 Task: Change the option to "I will call my invitee".
Action: Mouse moved to (712, 343)
Screenshot: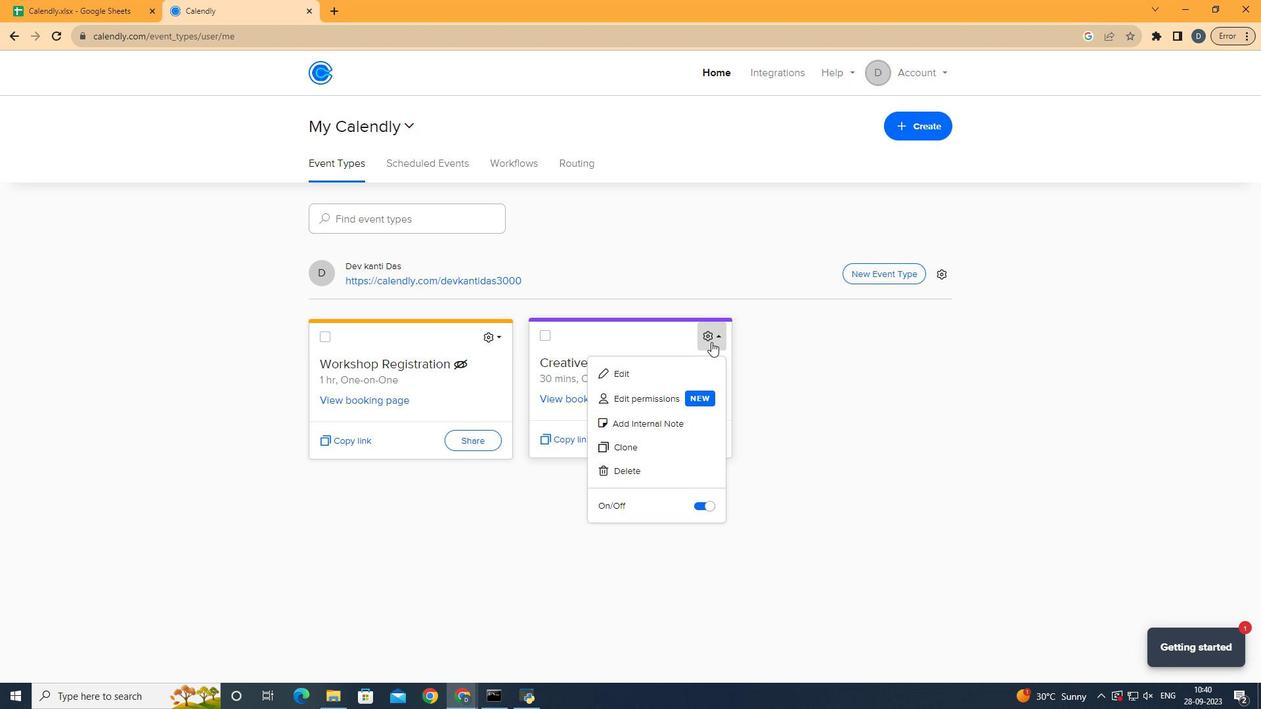 
Action: Mouse pressed left at (712, 343)
Screenshot: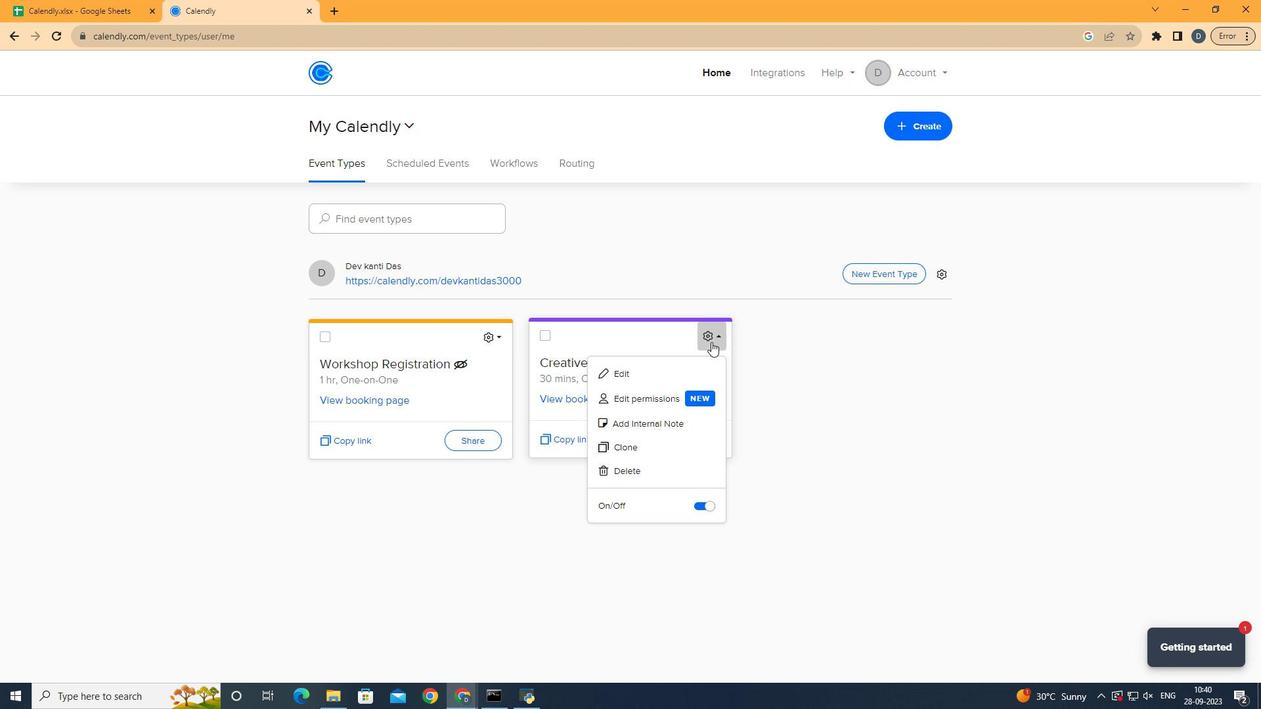 
Action: Mouse moved to (689, 369)
Screenshot: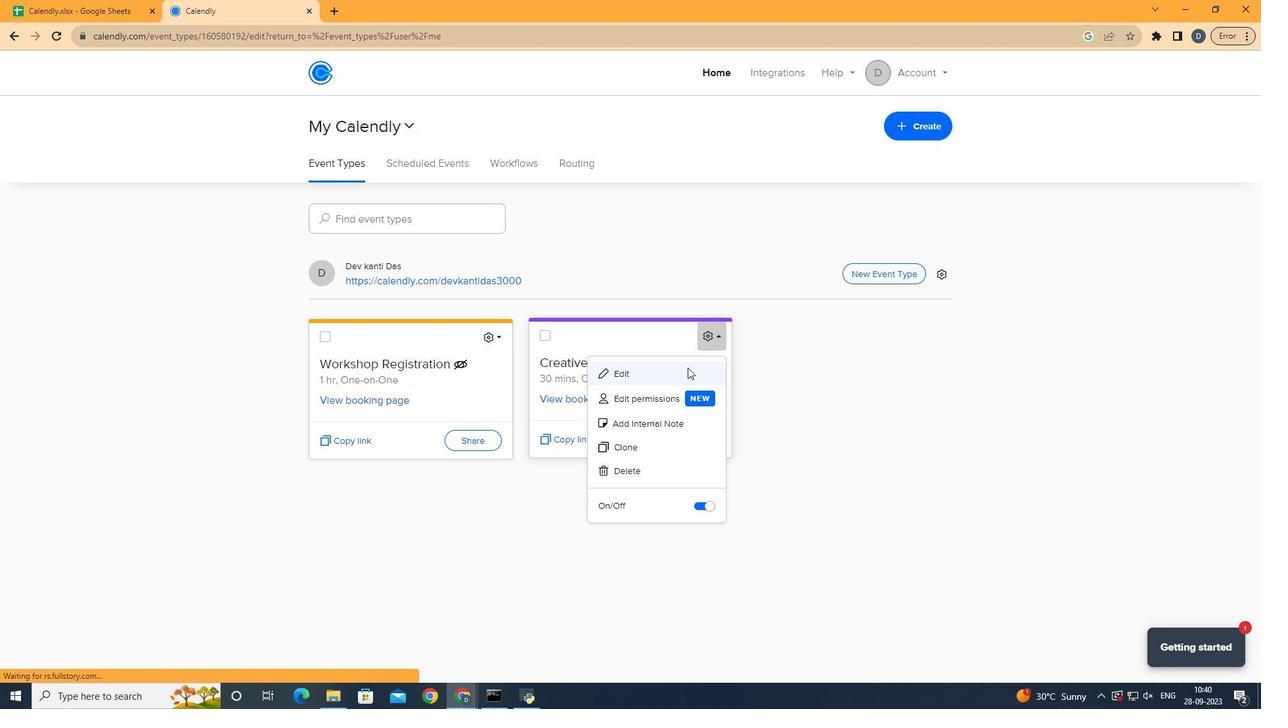 
Action: Mouse pressed left at (689, 369)
Screenshot: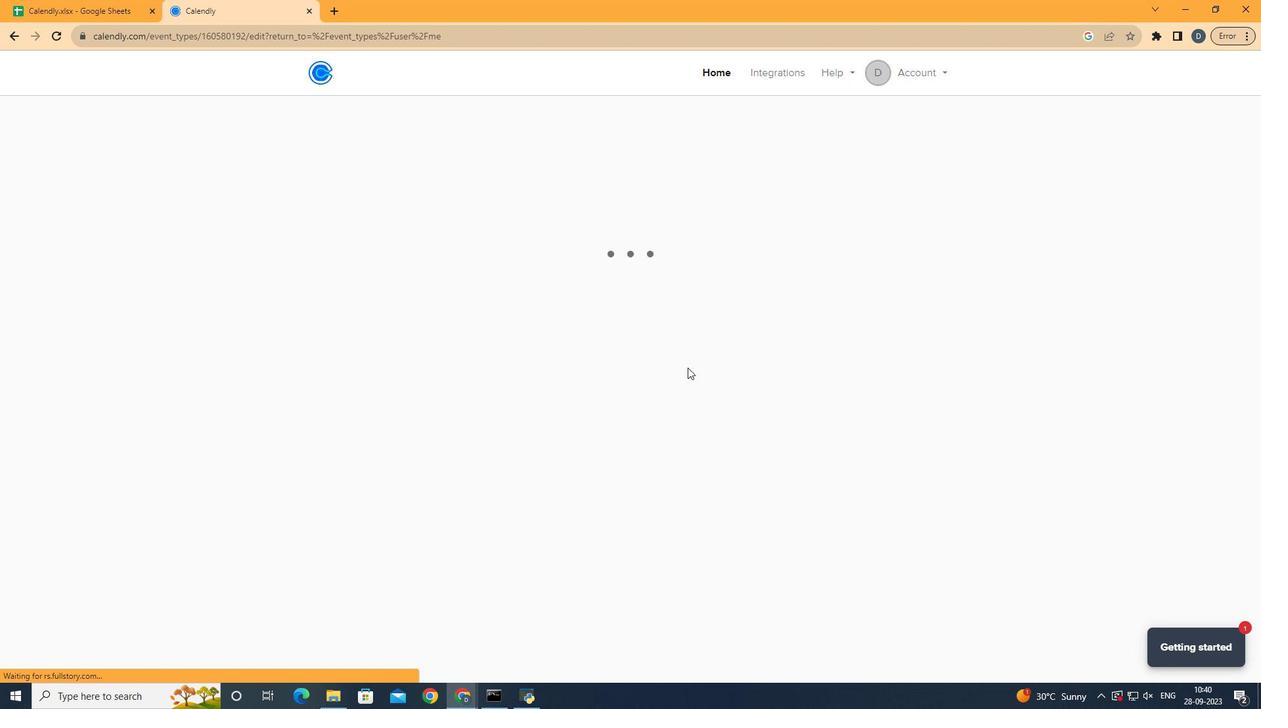
Action: Mouse moved to (592, 247)
Screenshot: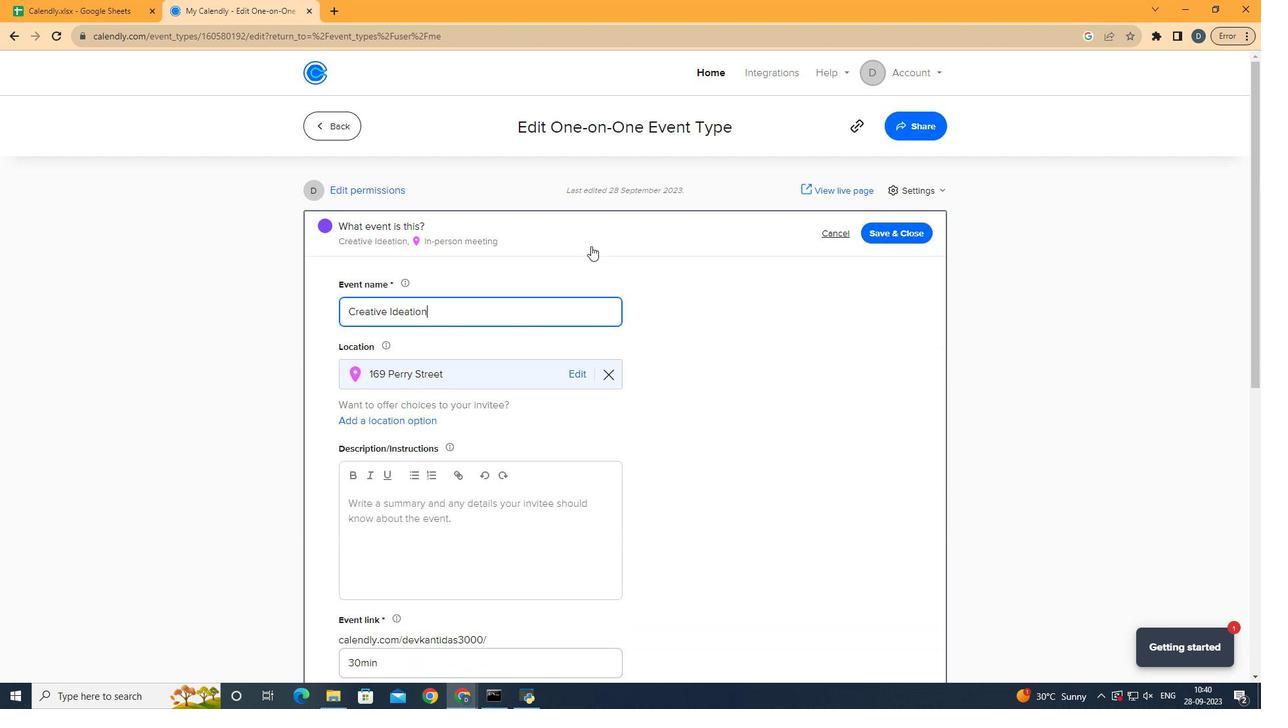 
Action: Mouse pressed left at (592, 247)
Screenshot: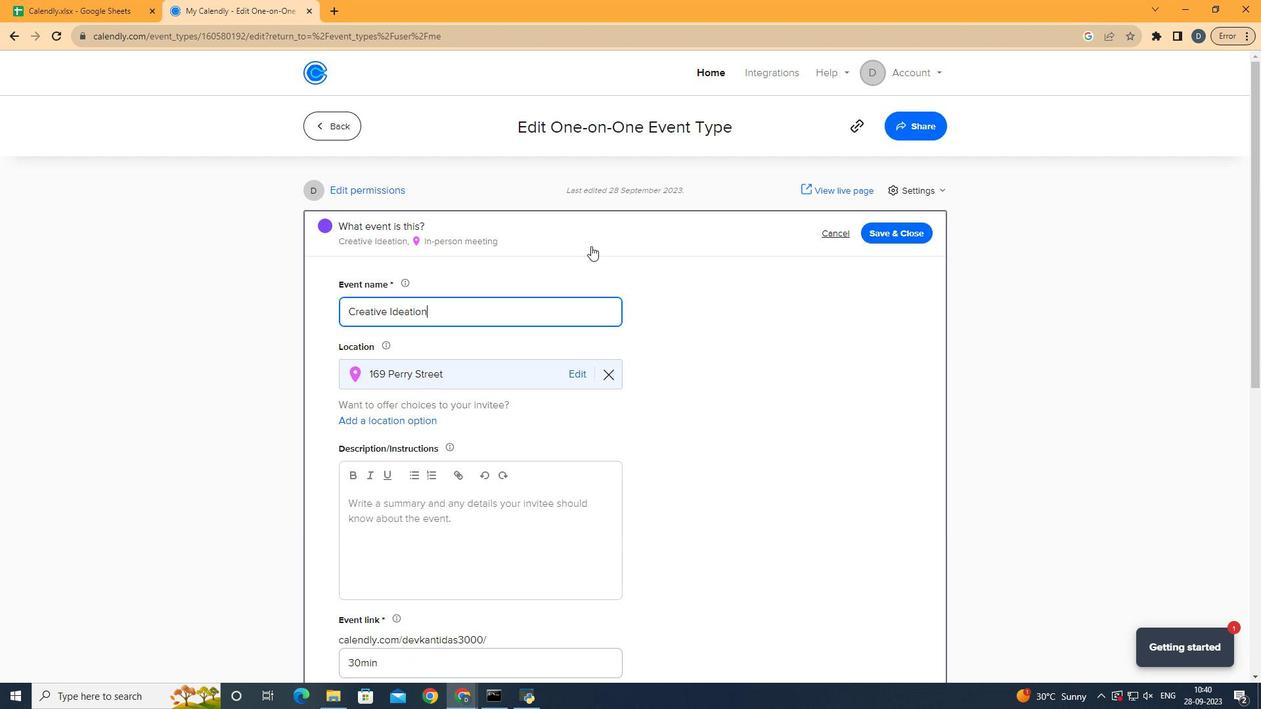 
Action: Mouse moved to (503, 373)
Screenshot: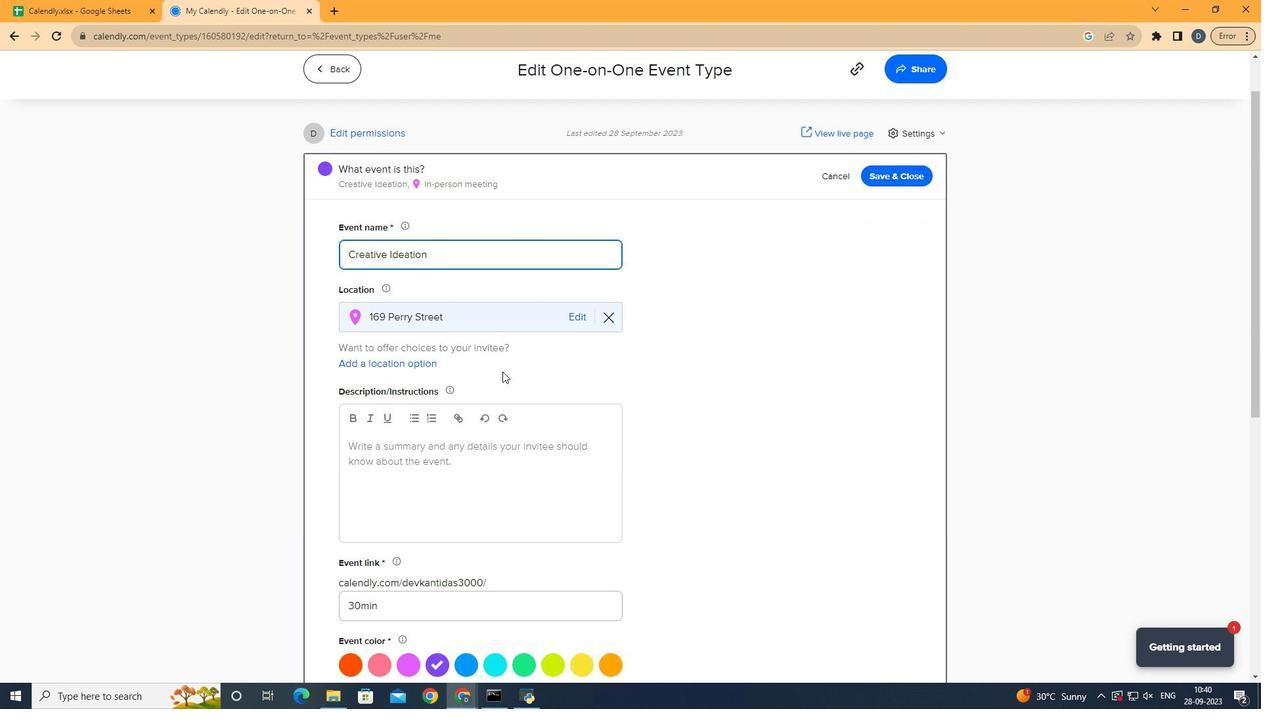 
Action: Mouse scrolled (503, 372) with delta (0, 0)
Screenshot: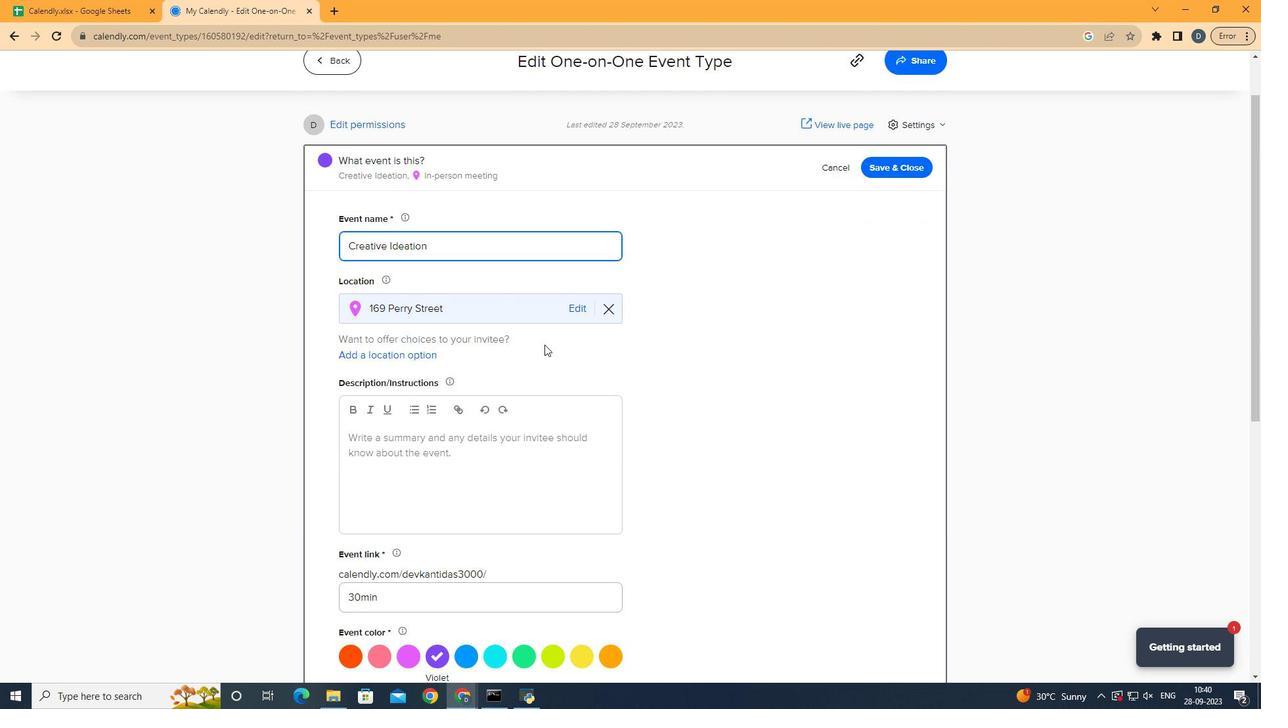 
Action: Mouse moved to (409, 356)
Screenshot: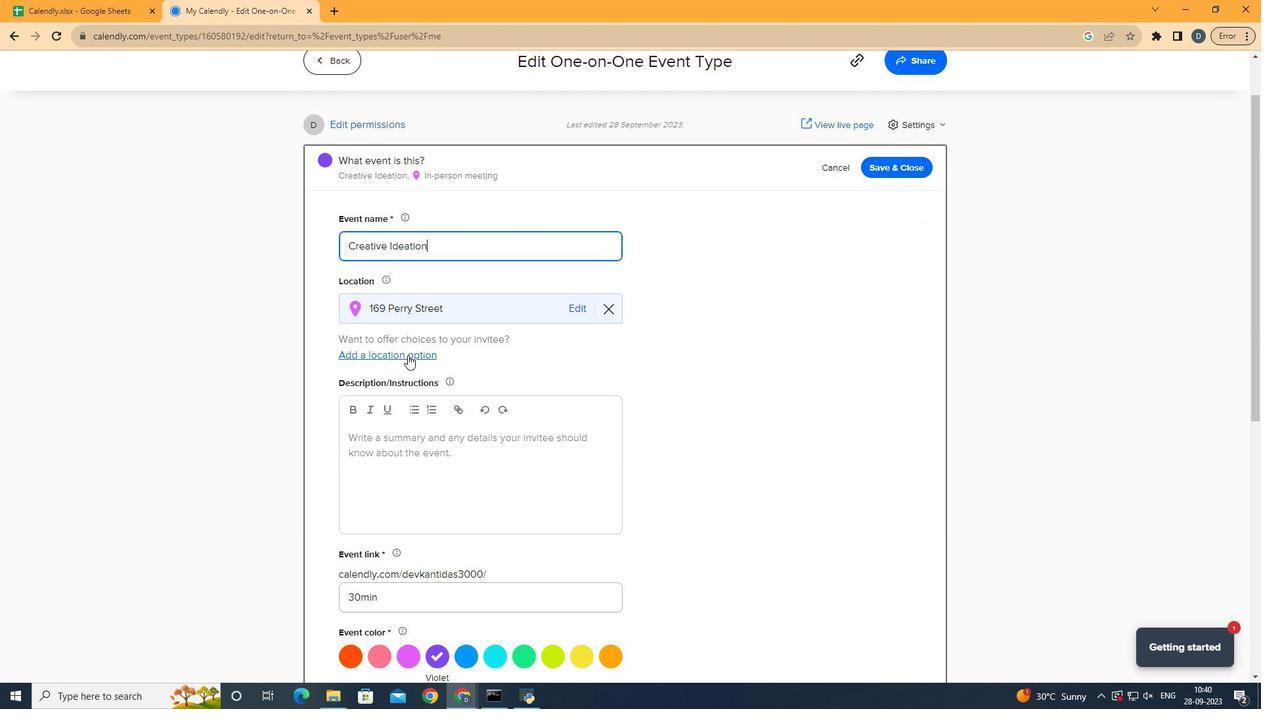 
Action: Mouse pressed left at (409, 356)
Screenshot: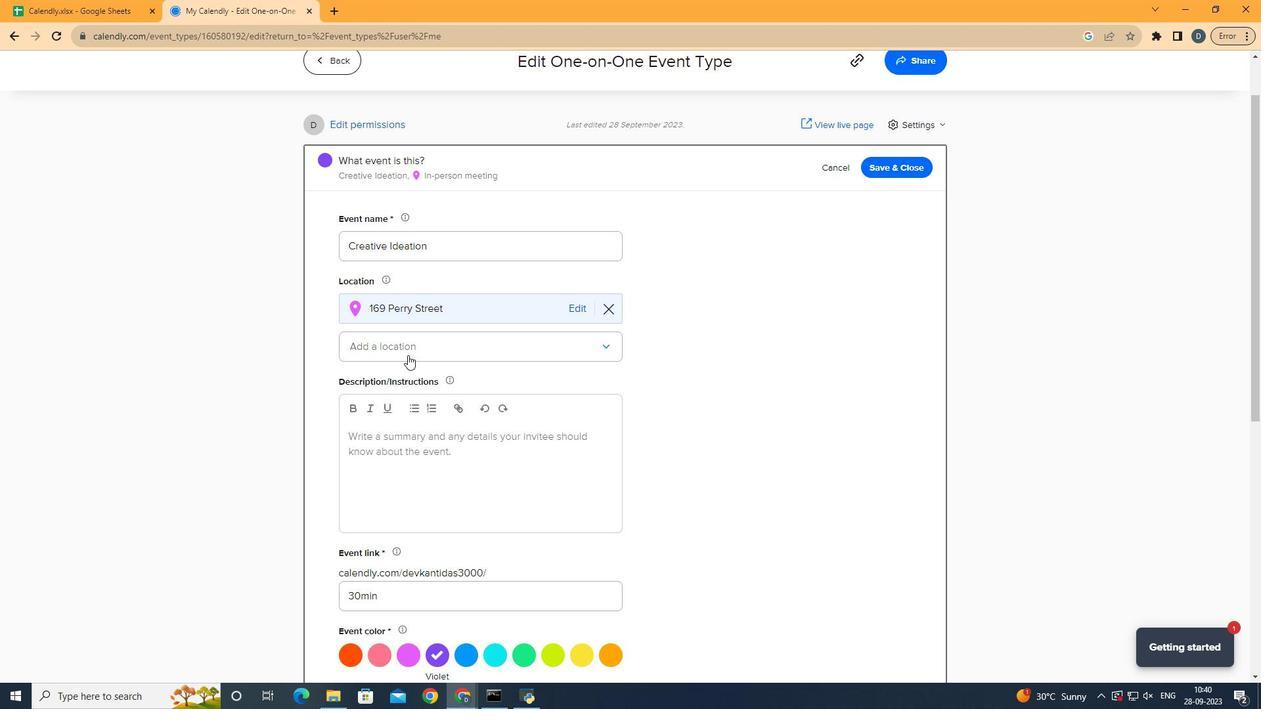 
Action: Mouse moved to (514, 364)
Screenshot: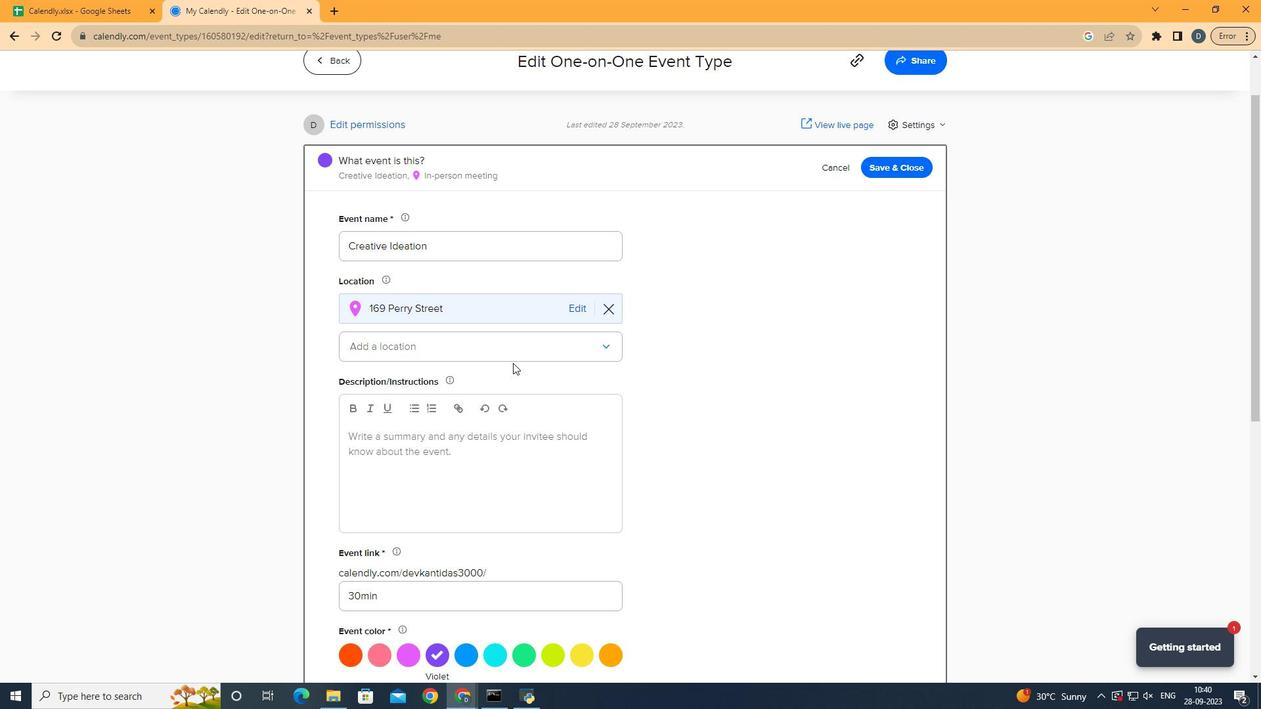
Action: Mouse pressed left at (514, 364)
Screenshot: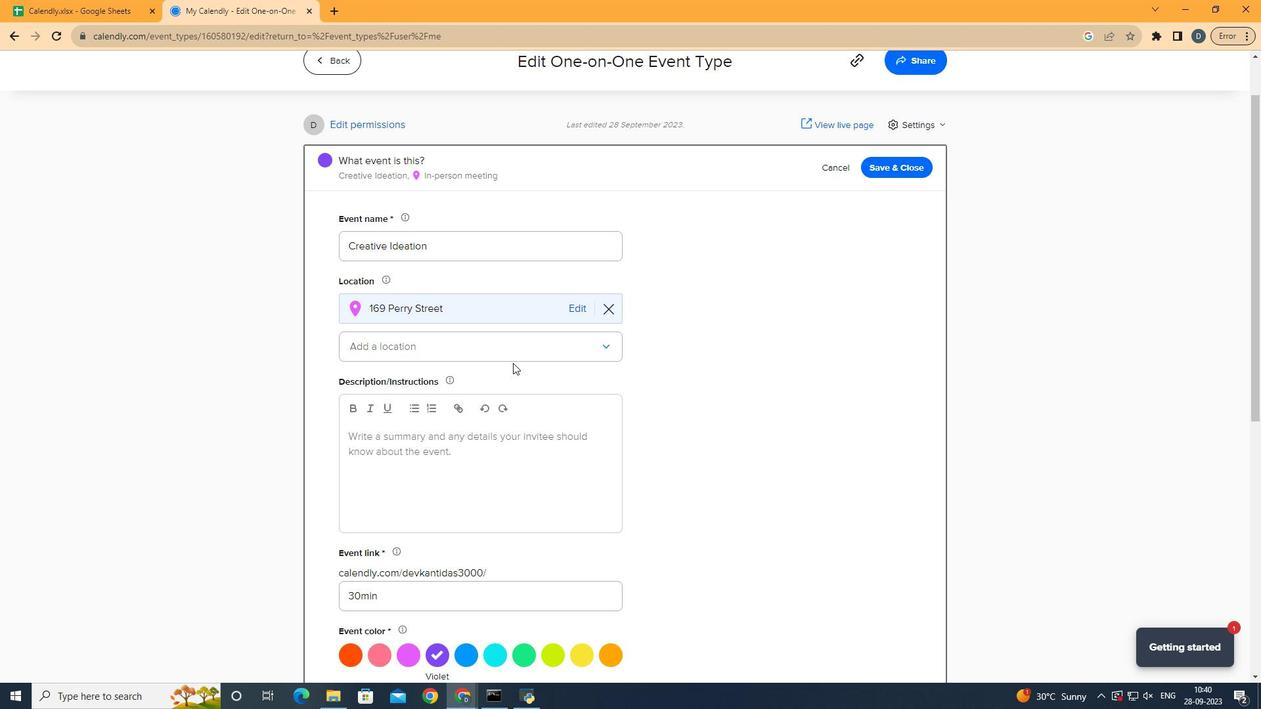
Action: Mouse moved to (528, 354)
Screenshot: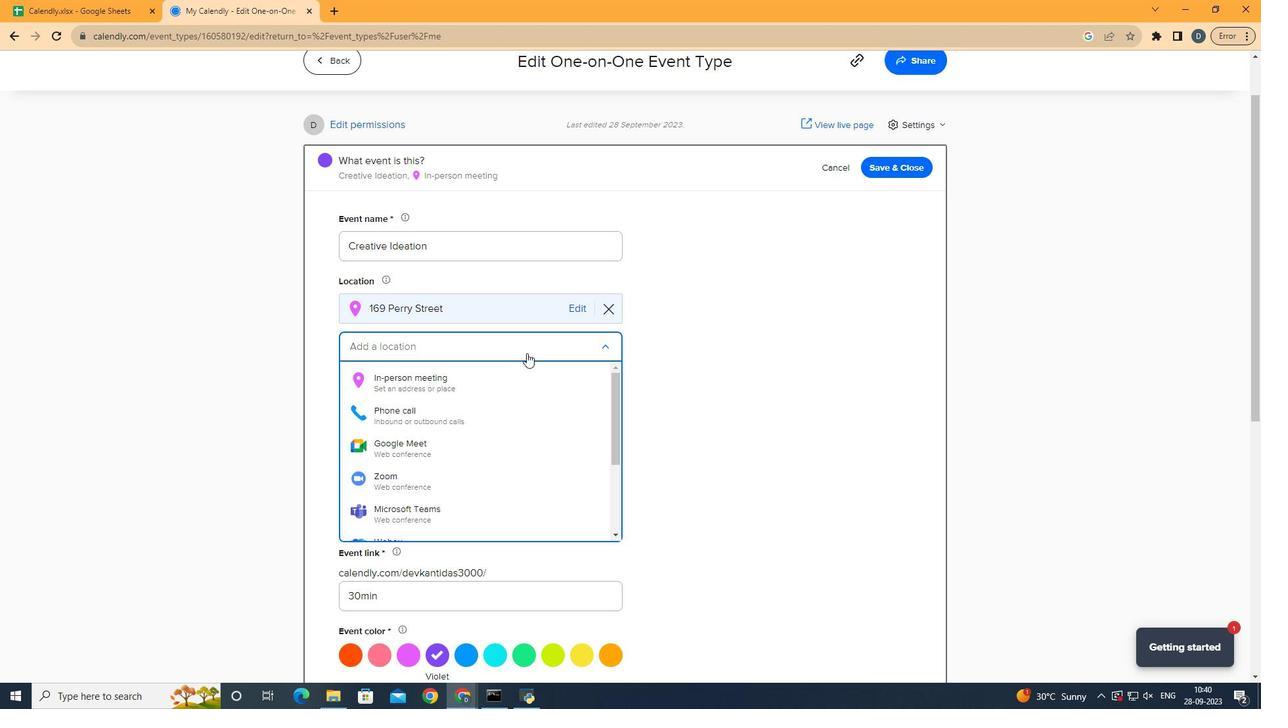 
Action: Mouse pressed left at (528, 354)
Screenshot: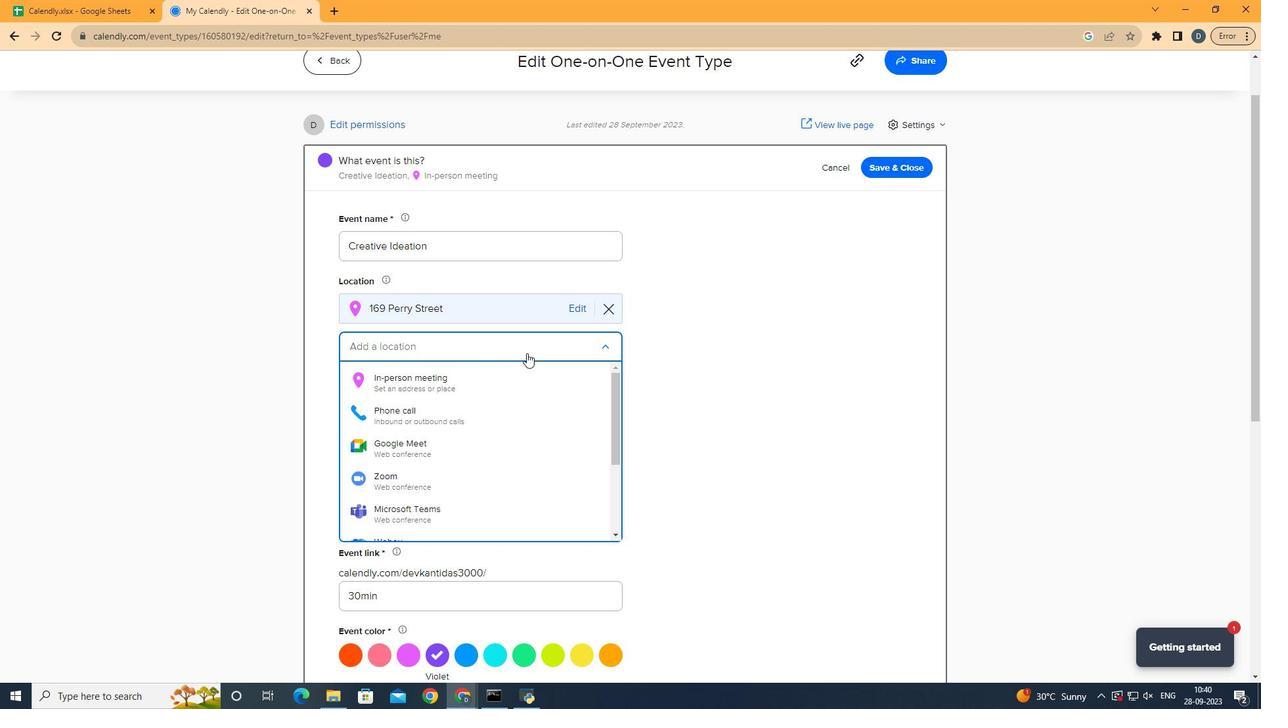 
Action: Mouse moved to (491, 419)
Screenshot: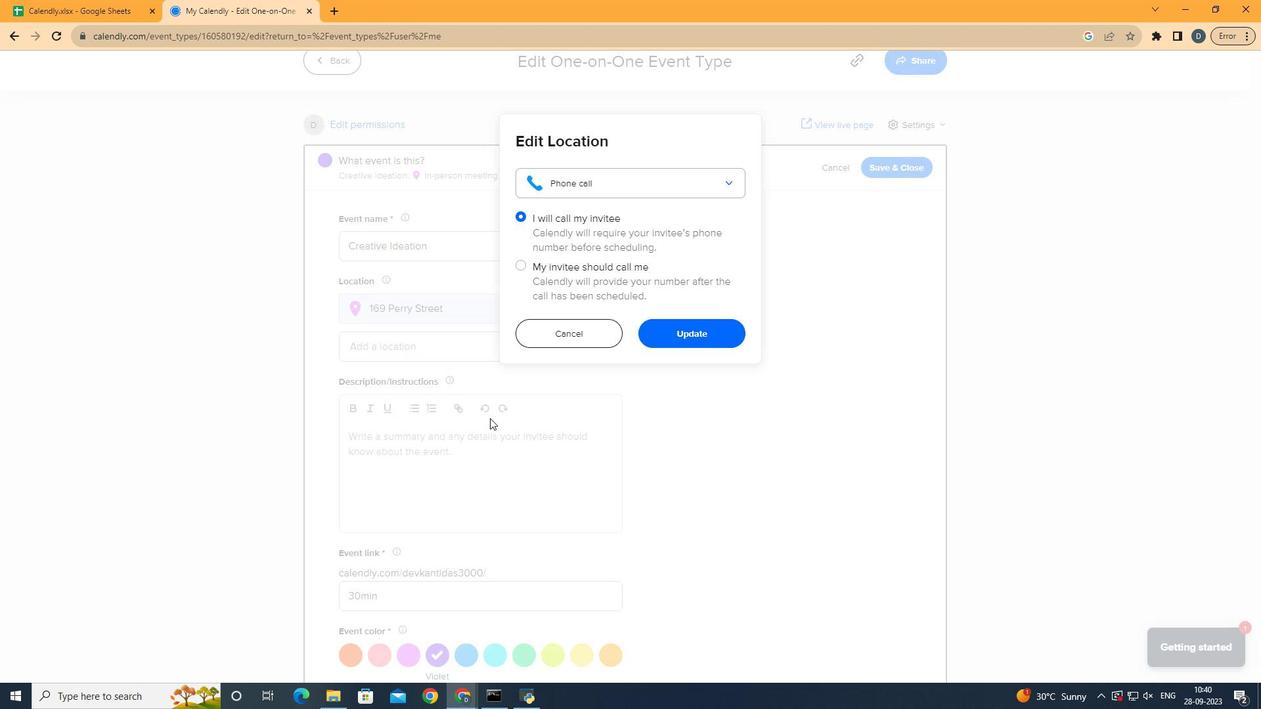 
Action: Mouse pressed left at (491, 419)
Screenshot: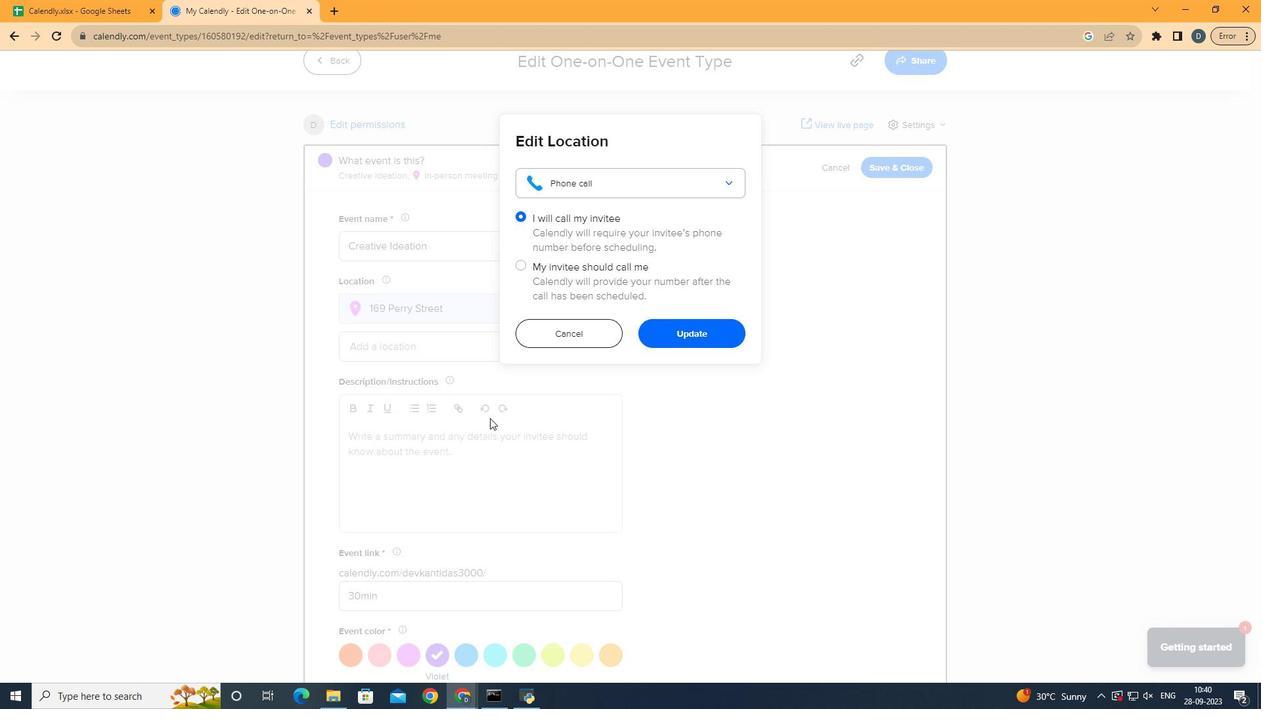 
Action: Mouse moved to (573, 266)
Screenshot: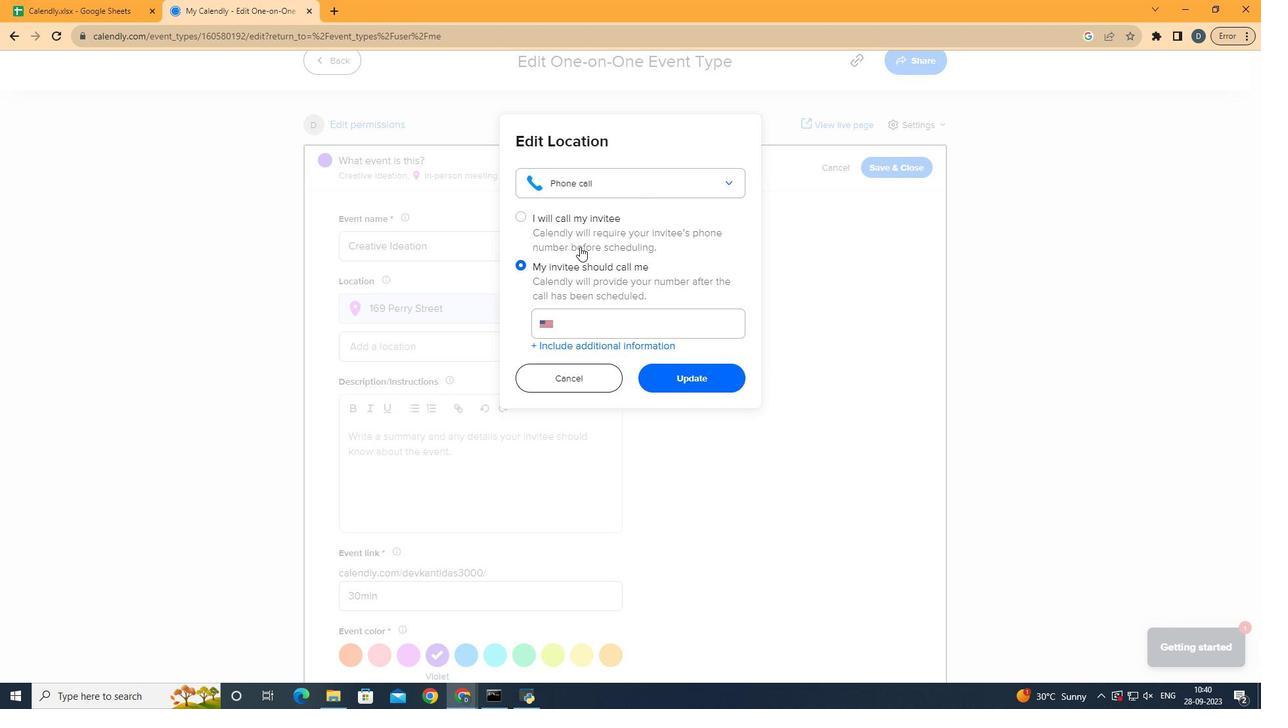 
Action: Mouse pressed left at (573, 266)
Screenshot: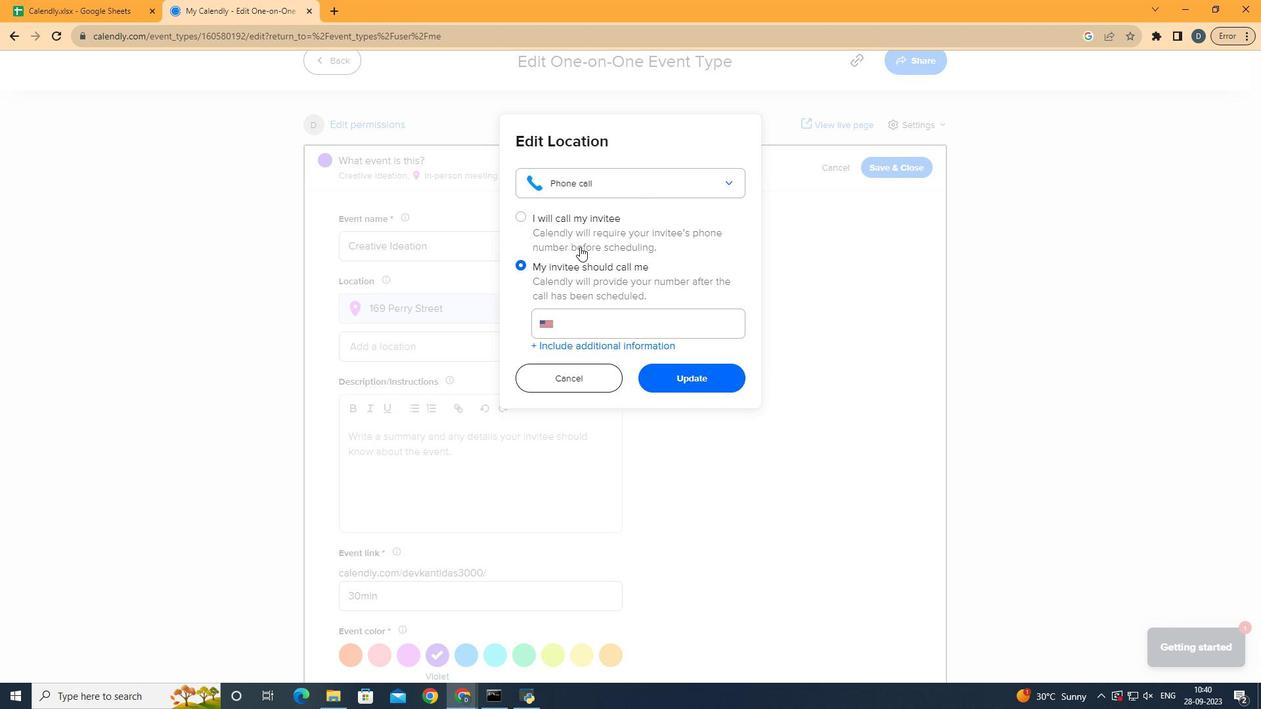 
Action: Mouse moved to (581, 248)
Screenshot: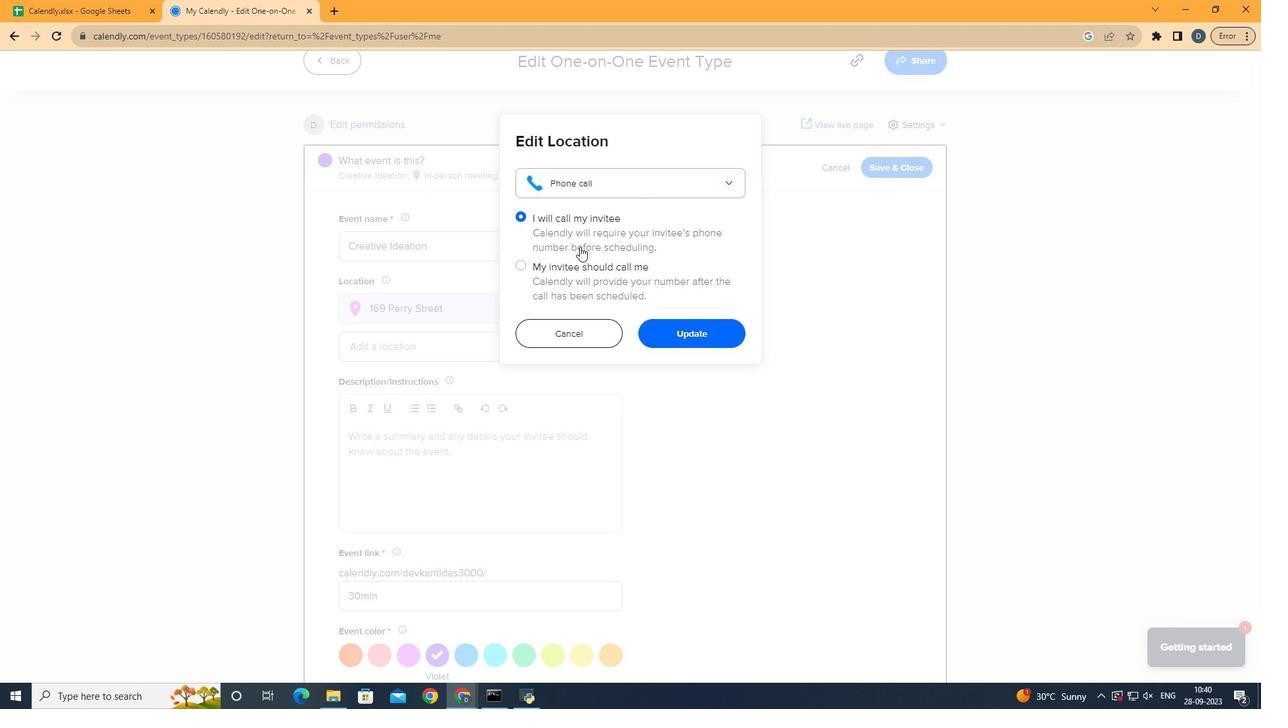 
Action: Mouse pressed left at (581, 248)
Screenshot: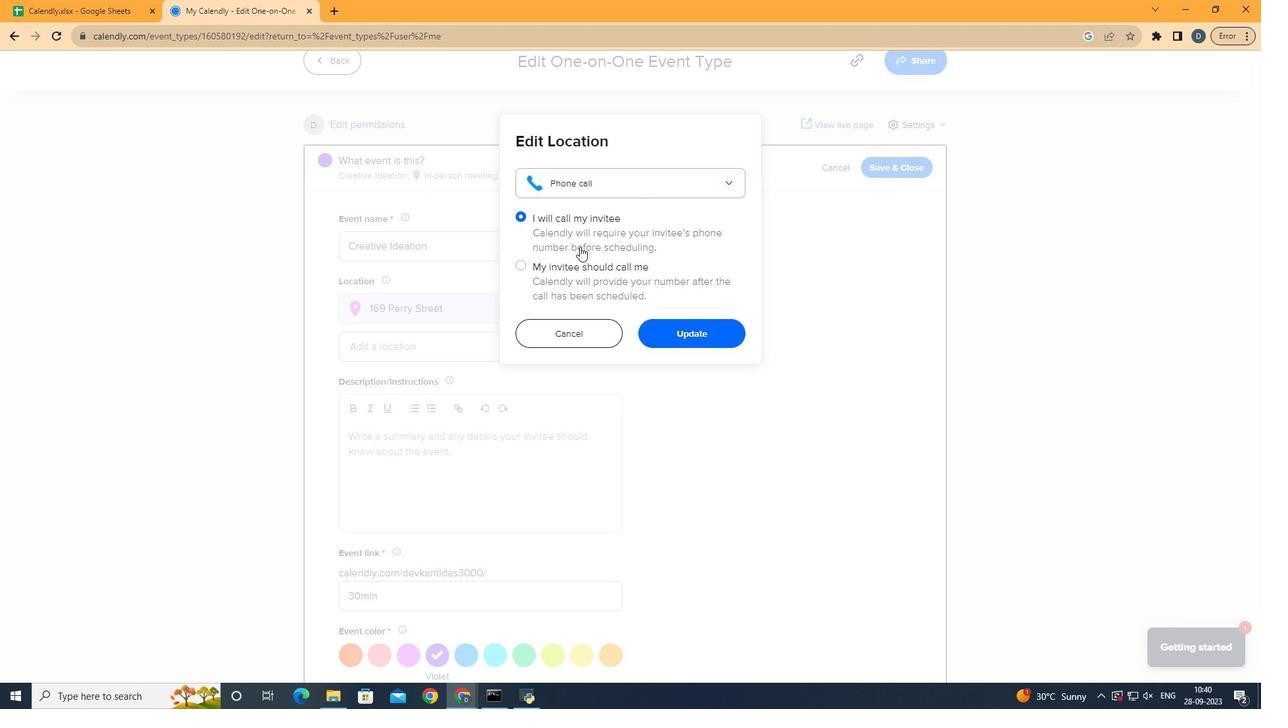 
Action: Mouse moved to (691, 334)
Screenshot: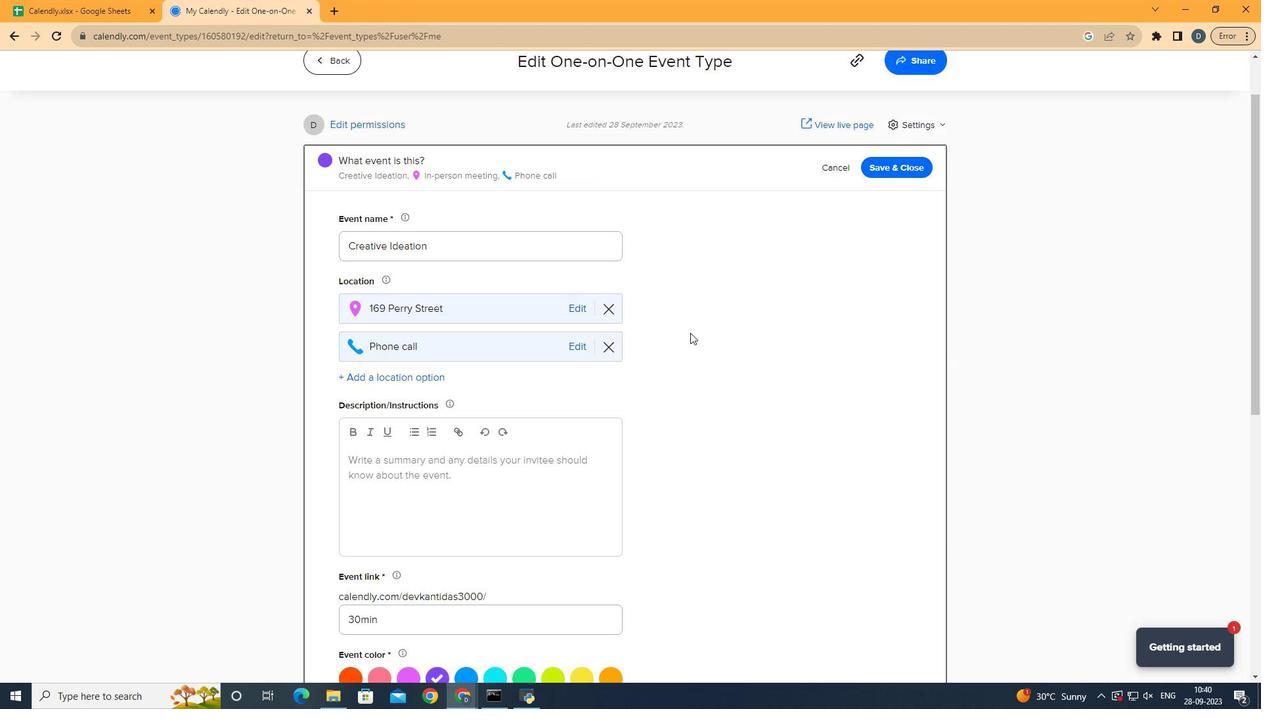 
Action: Mouse pressed left at (691, 334)
Screenshot: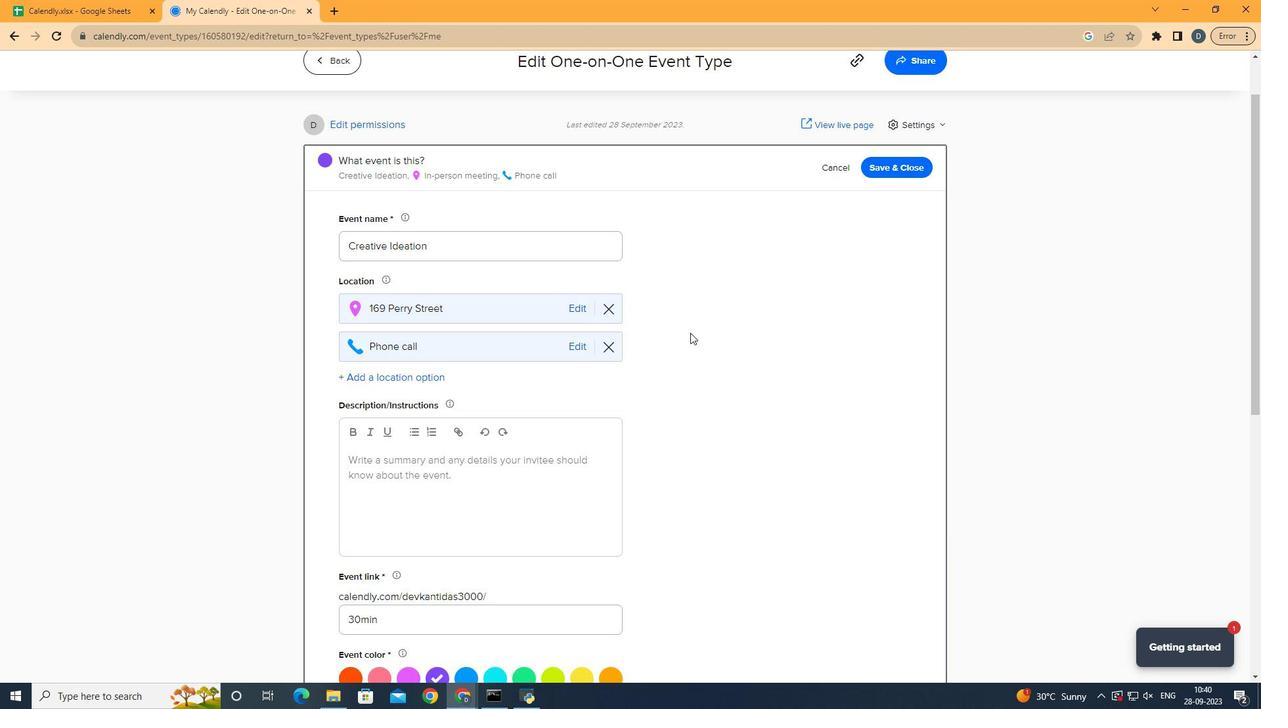 
Action: Mouse moved to (749, 452)
Screenshot: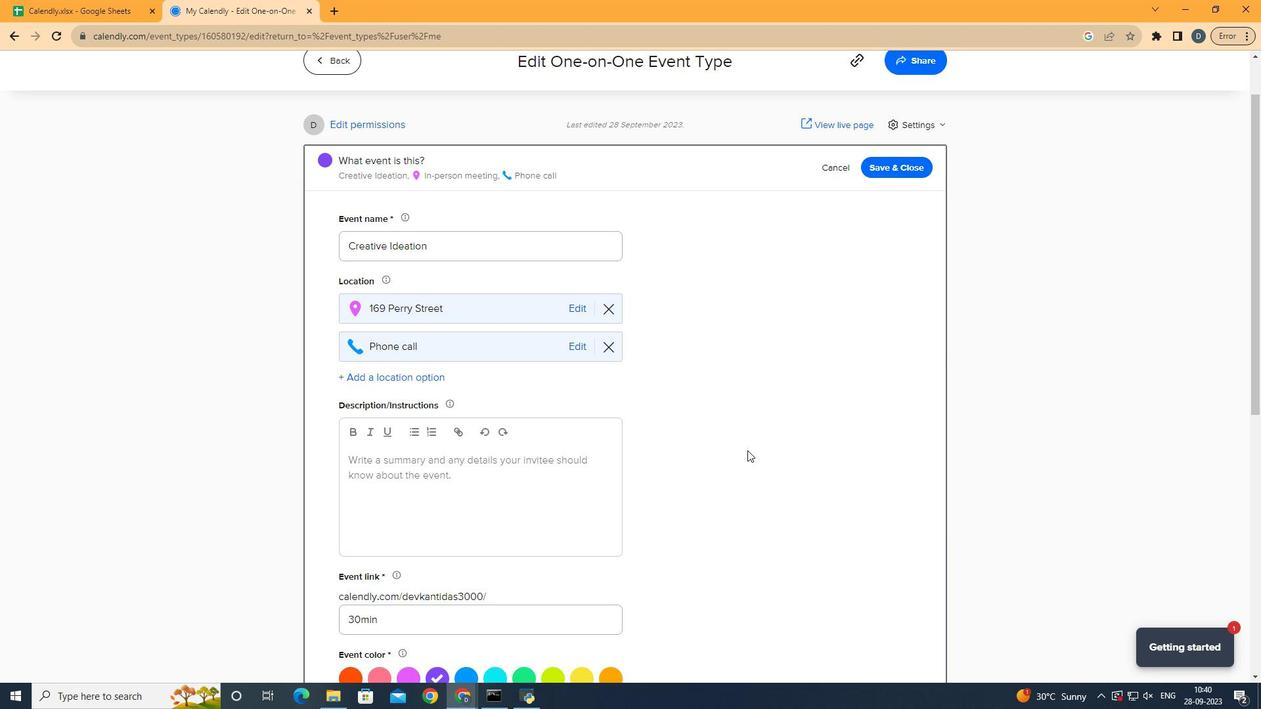 
